 Task: Create an event for the department's knowledge-sharing session, encouraging team members to share insights, best practices, and recent learnings to foster a culture of continuous improvement on October 7th at 2 PM.
Action: Mouse moved to (45, 86)
Screenshot: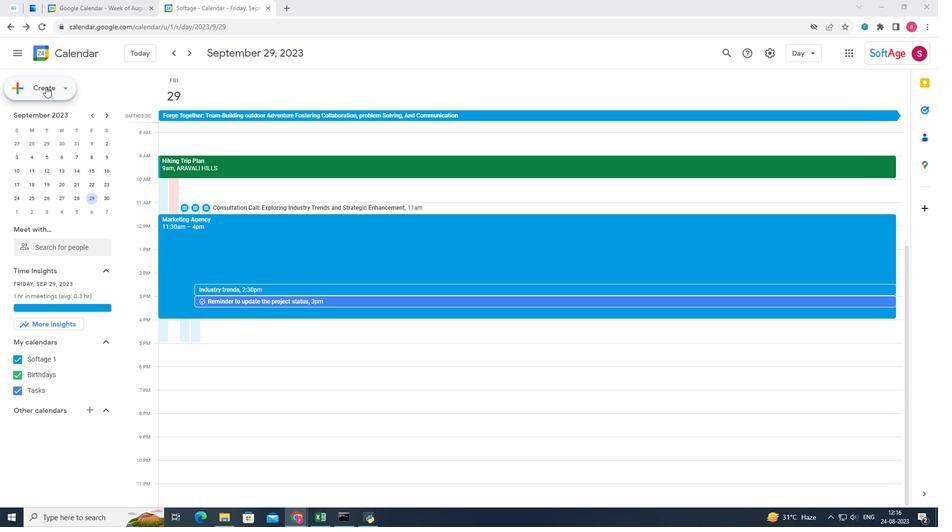 
Action: Mouse pressed left at (45, 86)
Screenshot: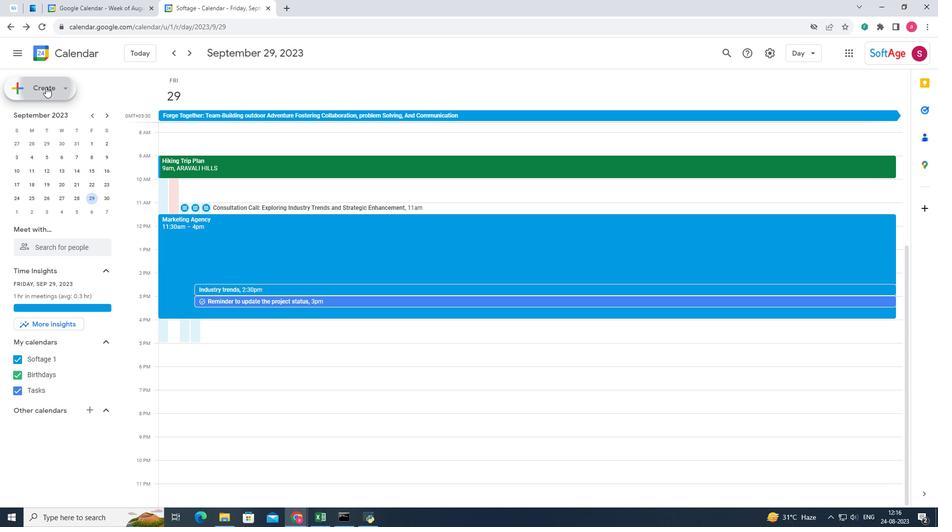 
Action: Mouse moved to (38, 121)
Screenshot: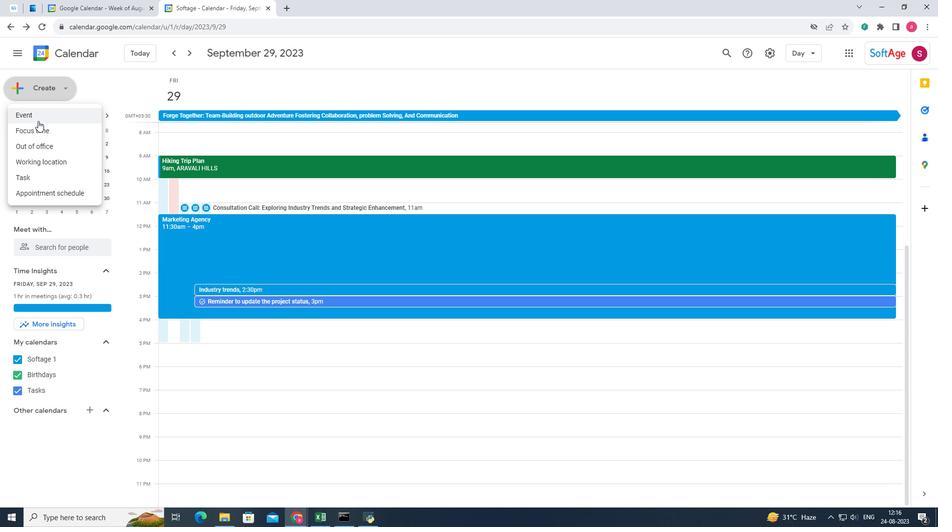 
Action: Mouse pressed left at (38, 121)
Screenshot: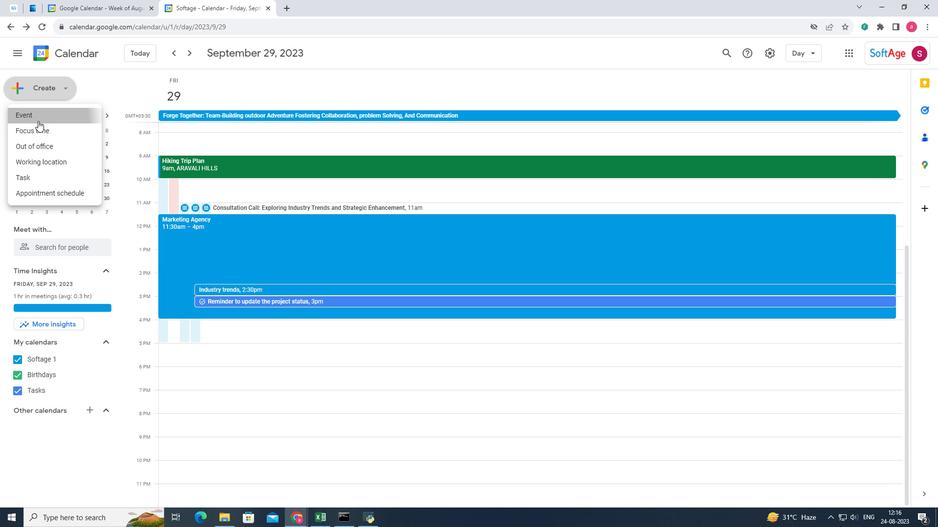 
Action: Mouse moved to (401, 182)
Screenshot: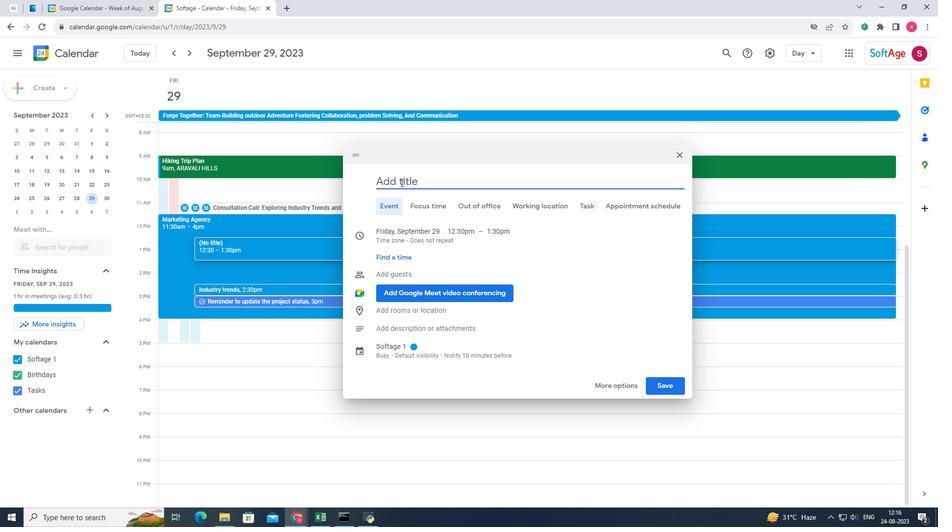 
Action: Mouse pressed left at (401, 182)
Screenshot: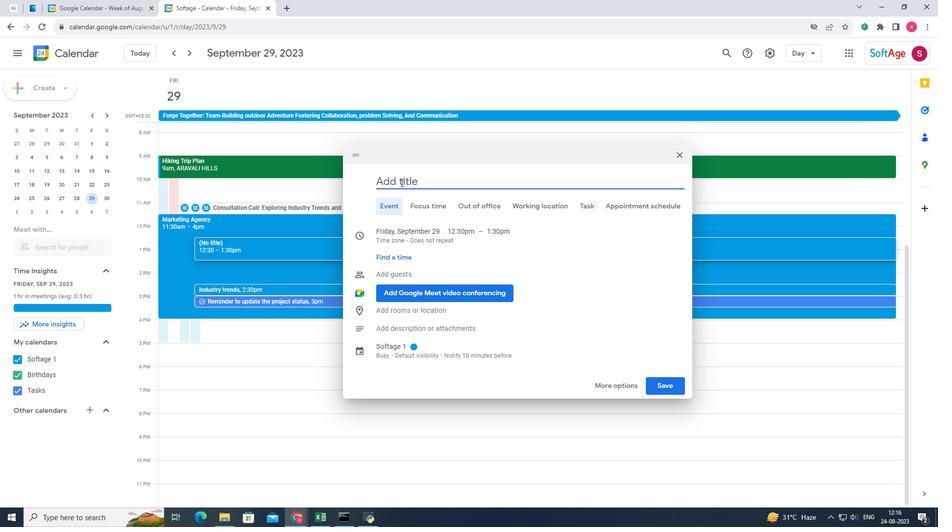 
Action: Key pressed <Key.shift>Department<Key.space><Key.shift>Knowledge<Key.space><Key.backspace>-<Key.shift><Key.shift>Sharing<Key.space><Key.shift>Session
Screenshot: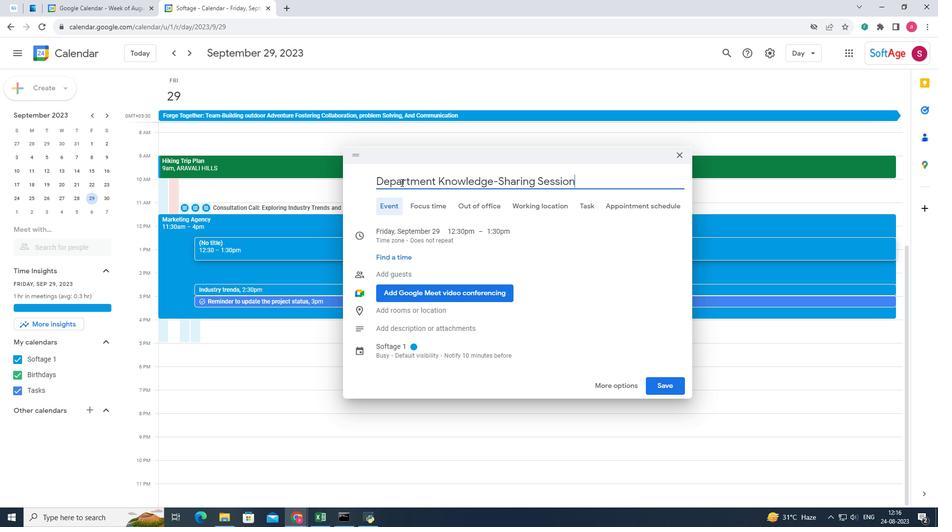
Action: Mouse moved to (416, 234)
Screenshot: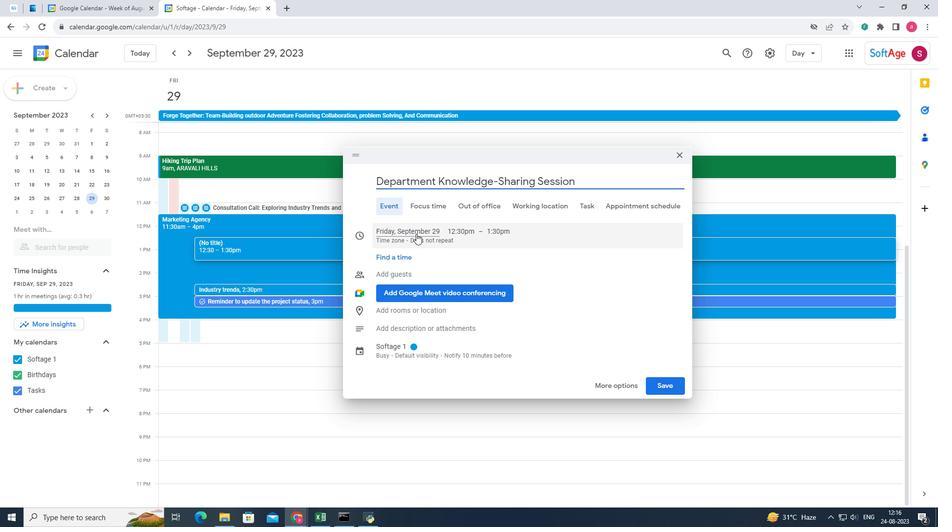 
Action: Mouse pressed left at (416, 234)
Screenshot: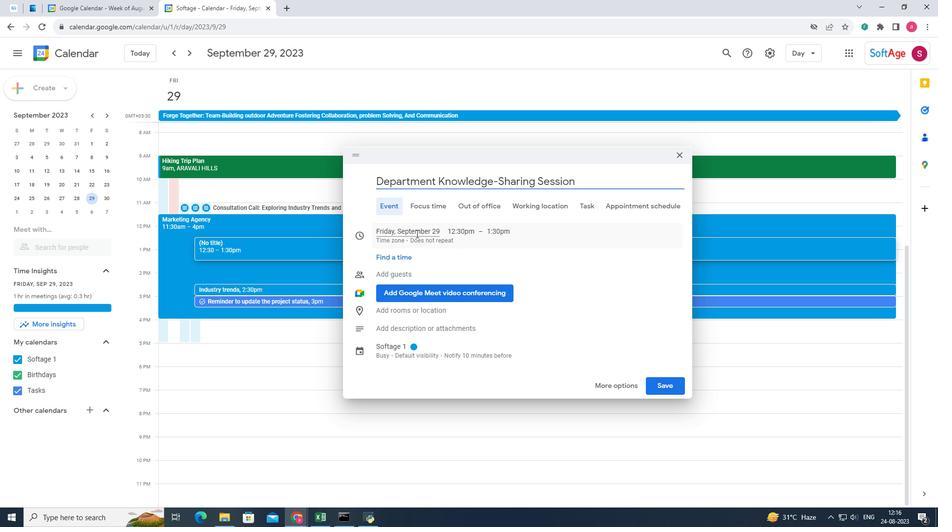
Action: Mouse moved to (492, 251)
Screenshot: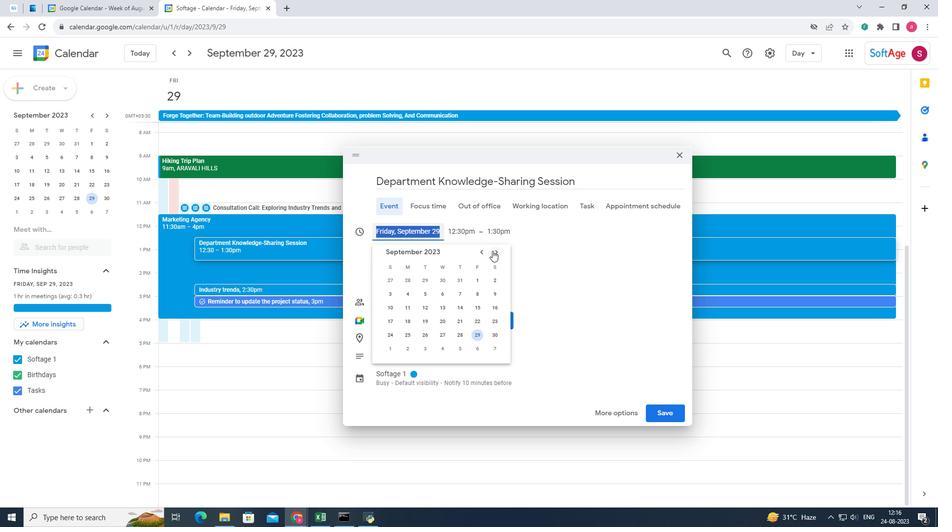 
Action: Mouse pressed left at (492, 251)
Screenshot: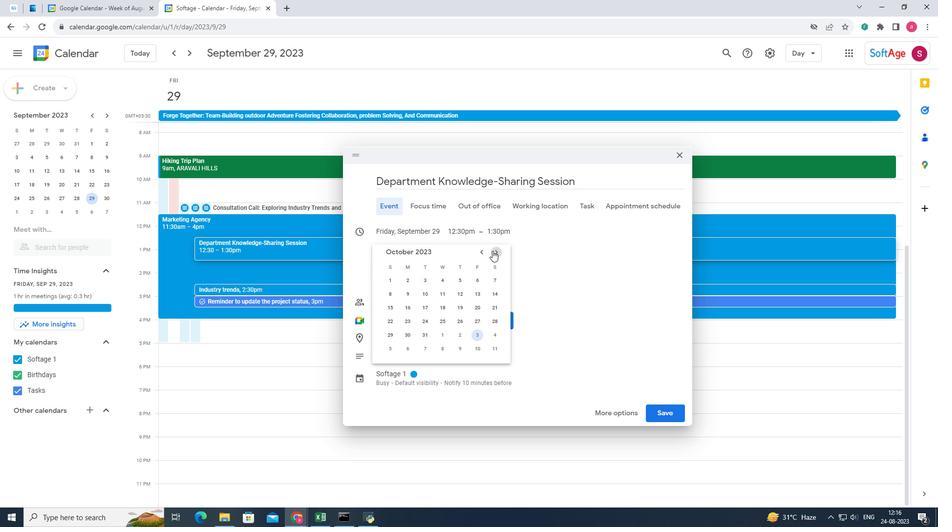 
Action: Mouse moved to (490, 283)
Screenshot: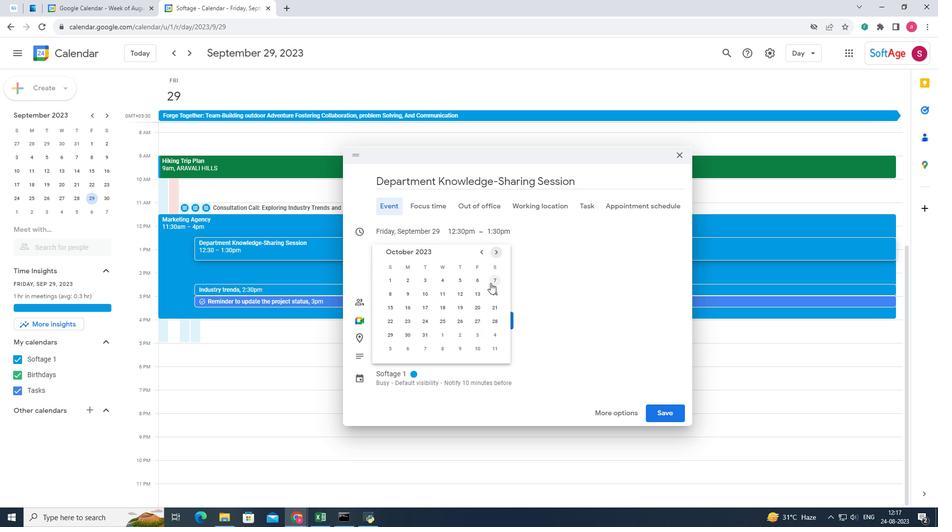 
Action: Mouse pressed left at (490, 283)
Screenshot: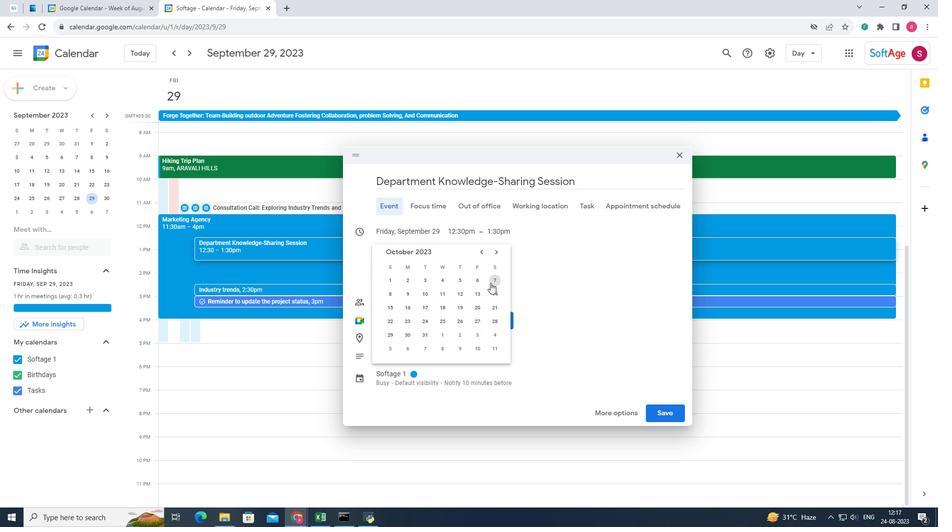 
Action: Mouse moved to (443, 233)
Screenshot: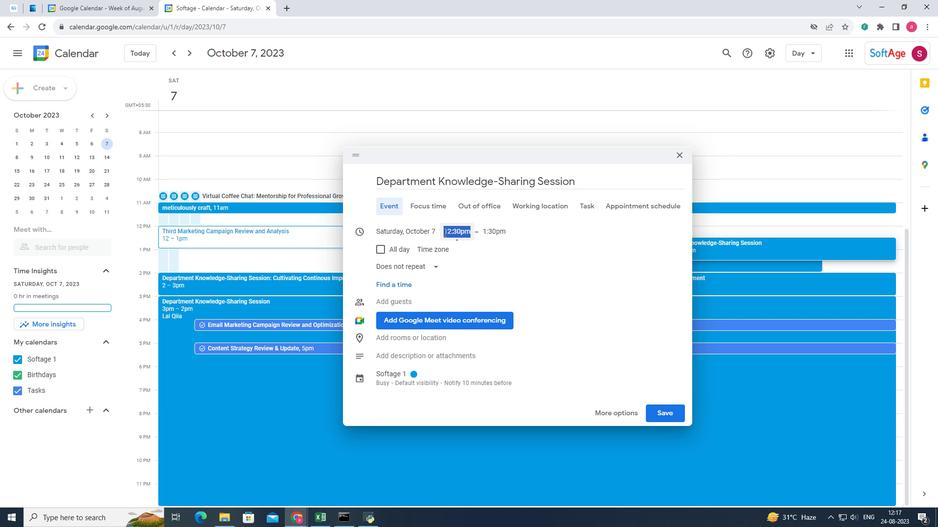 
Action: Mouse pressed left at (443, 233)
Screenshot: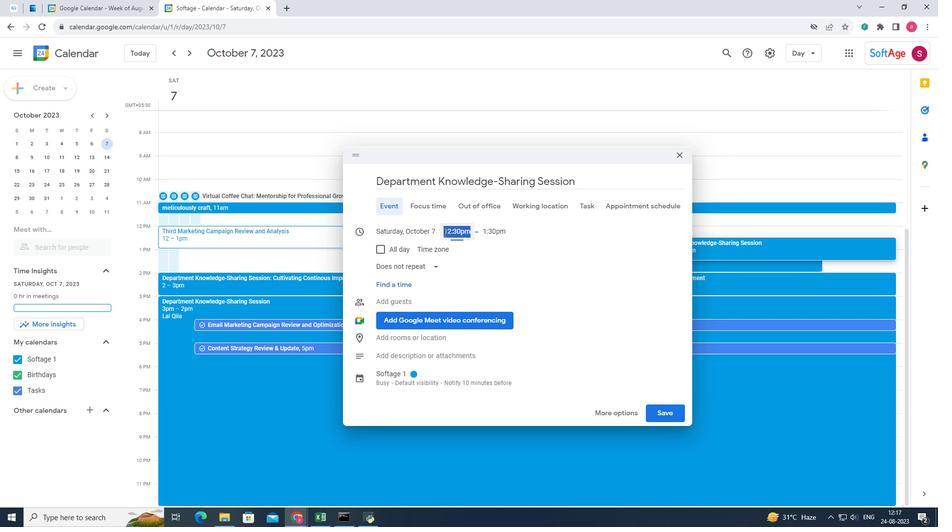 
Action: Mouse moved to (465, 282)
Screenshot: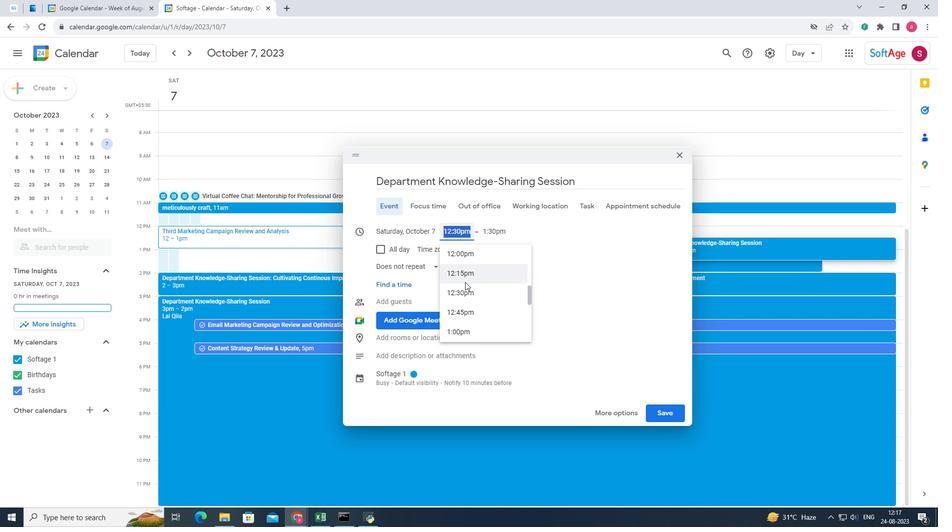 
Action: Mouse scrolled (465, 281) with delta (0, 0)
Screenshot: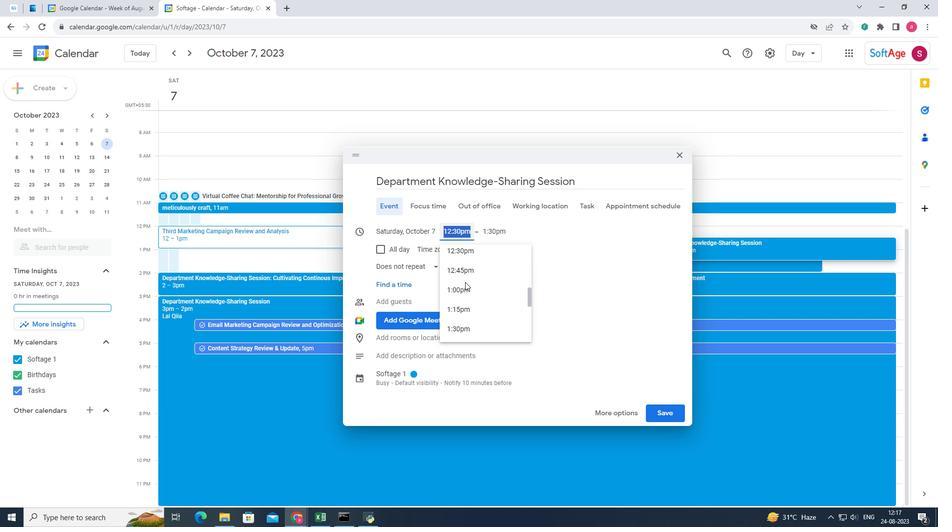 
Action: Mouse scrolled (465, 281) with delta (0, 0)
Screenshot: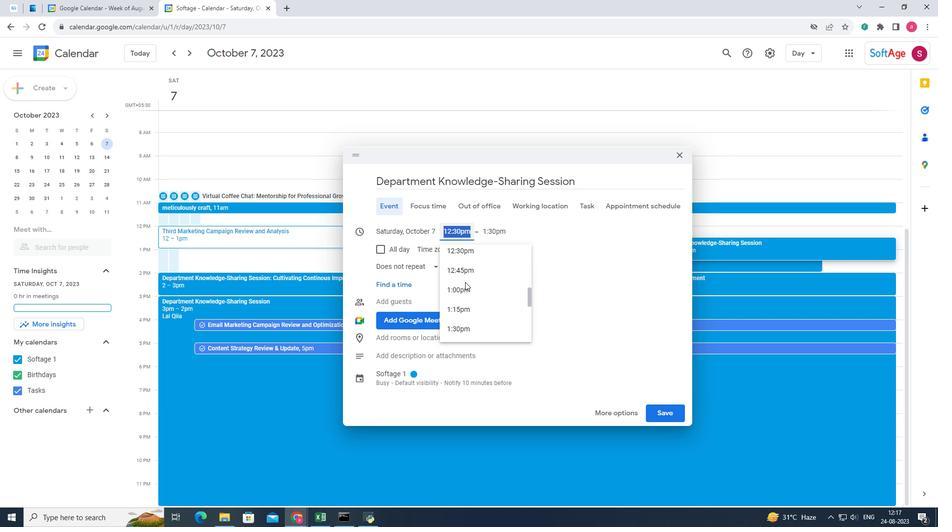 
Action: Mouse scrolled (465, 281) with delta (0, 0)
Screenshot: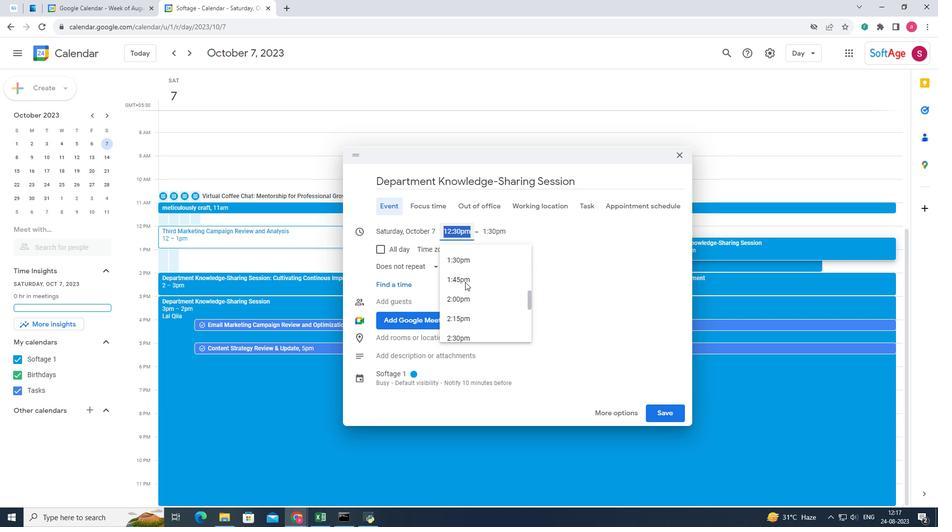 
Action: Mouse moved to (461, 264)
Screenshot: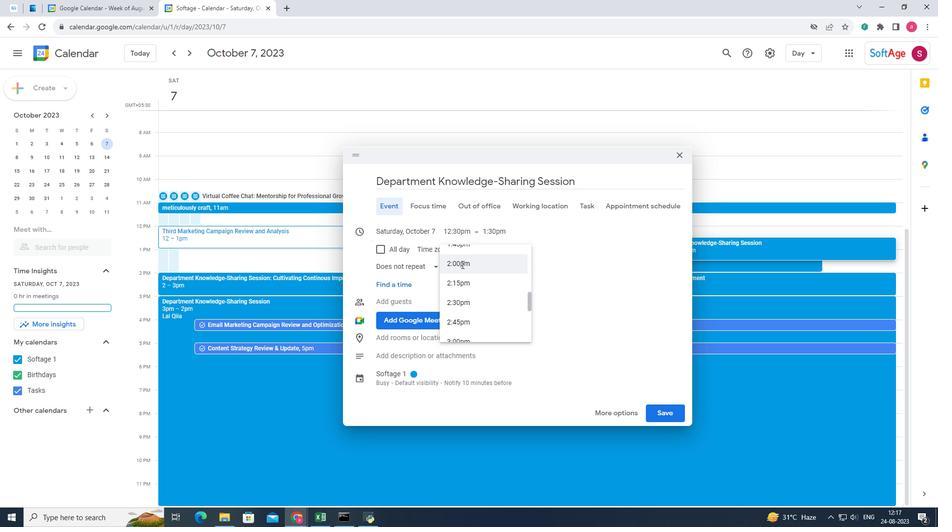 
Action: Mouse pressed left at (461, 264)
Screenshot: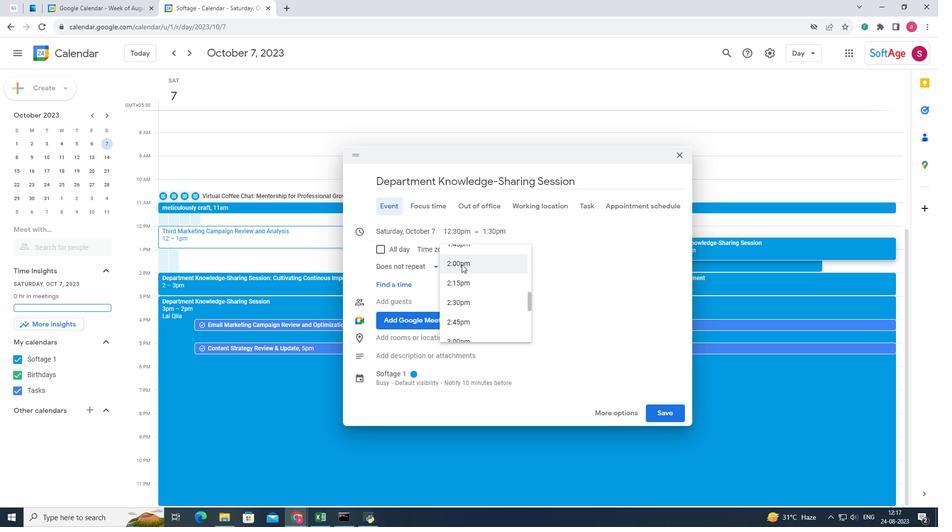 
Action: Mouse moved to (603, 411)
Screenshot: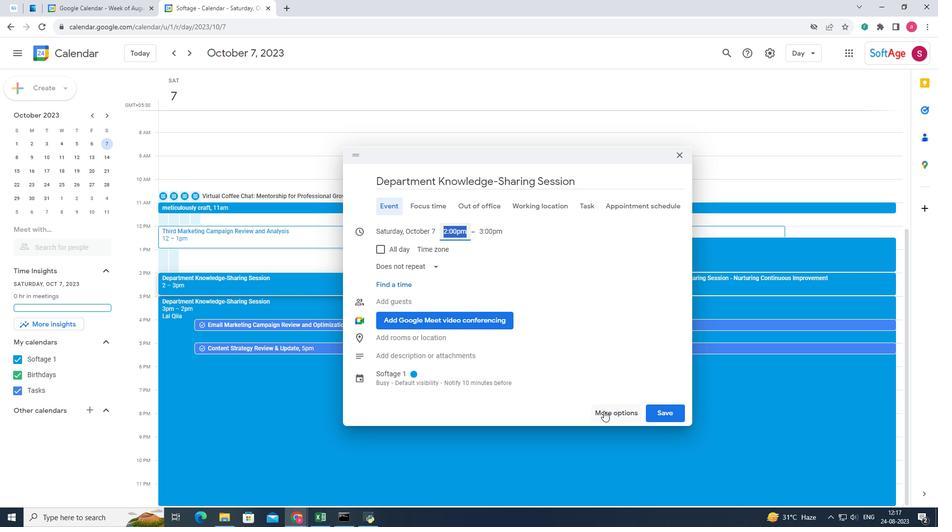 
Action: Mouse pressed left at (603, 411)
Screenshot: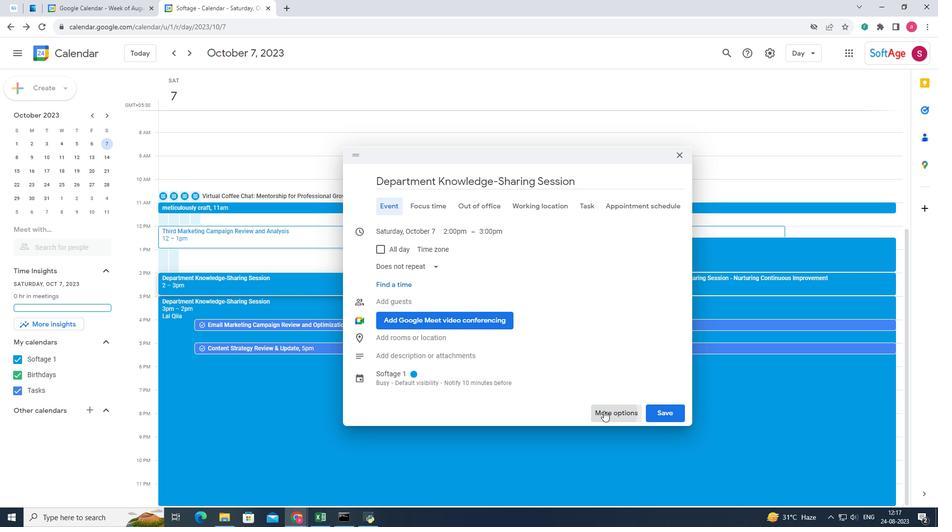 
Action: Mouse moved to (71, 190)
Screenshot: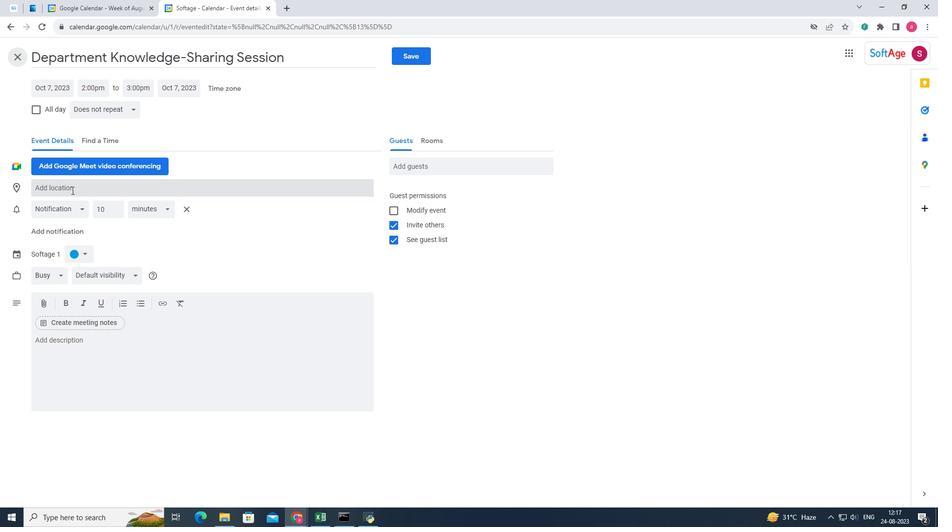 
Action: Mouse pressed left at (71, 190)
Screenshot: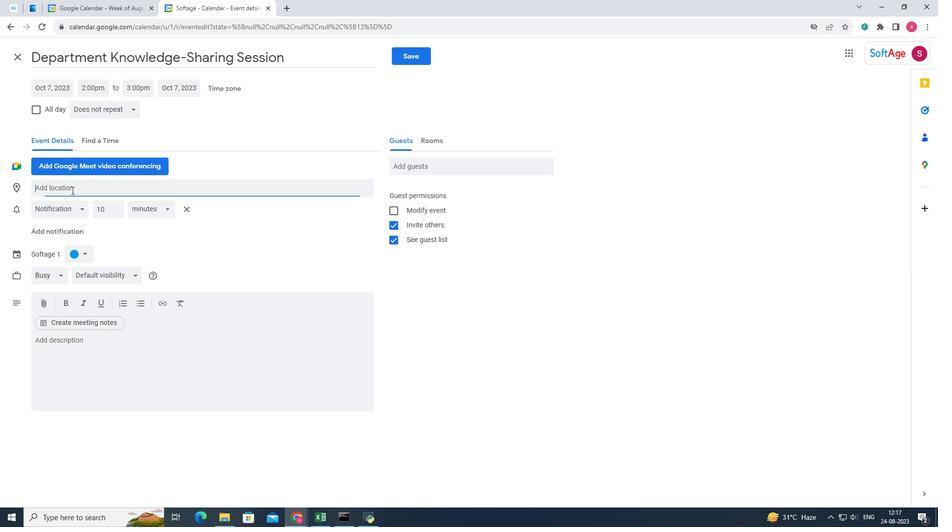 
Action: Key pressed l
Screenshot: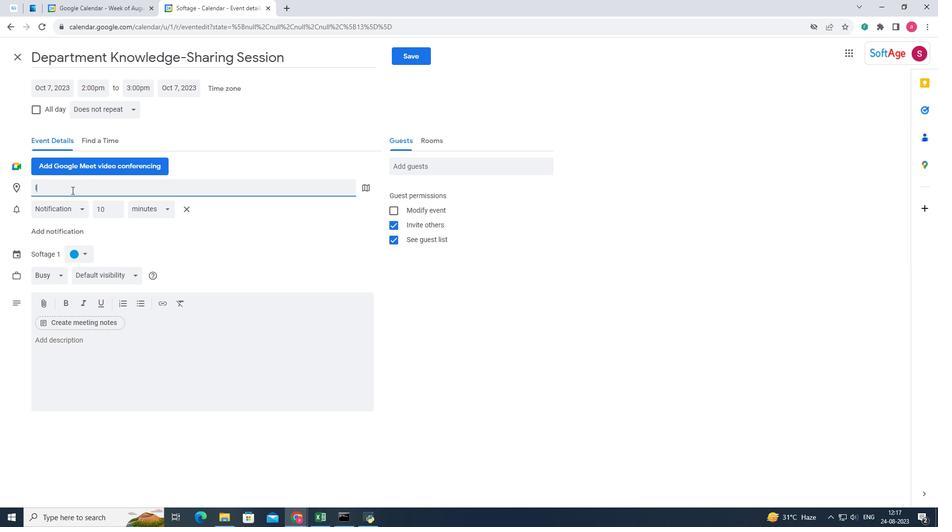 
Action: Mouse moved to (64, 218)
Screenshot: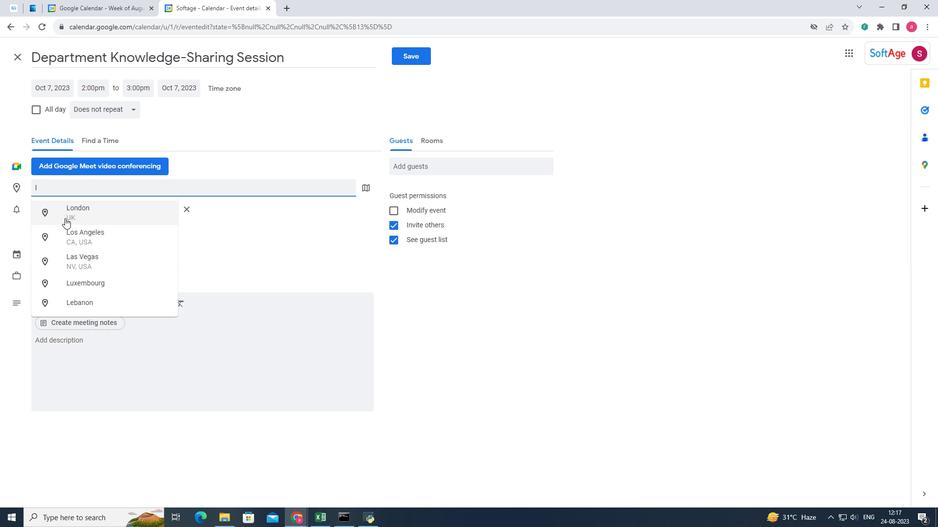 
Action: Mouse pressed left at (64, 218)
Screenshot: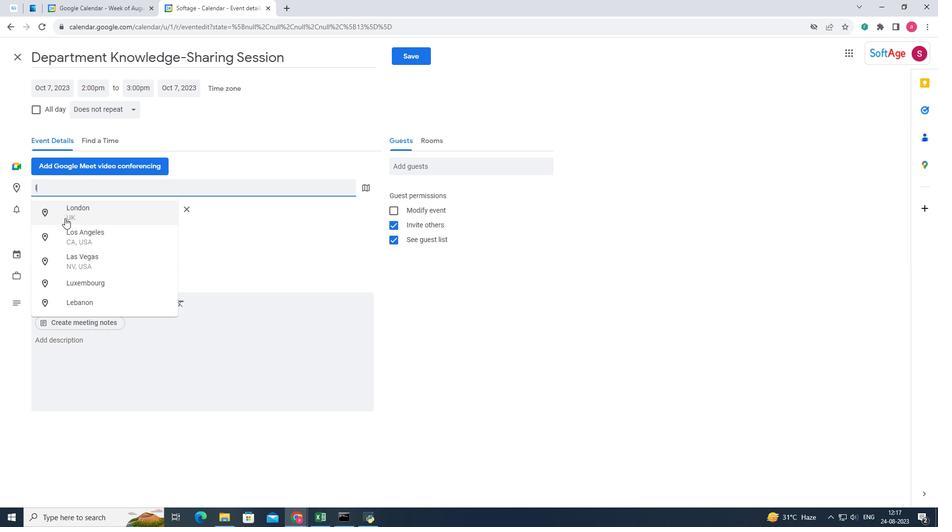
Action: Mouse moved to (44, 348)
Screenshot: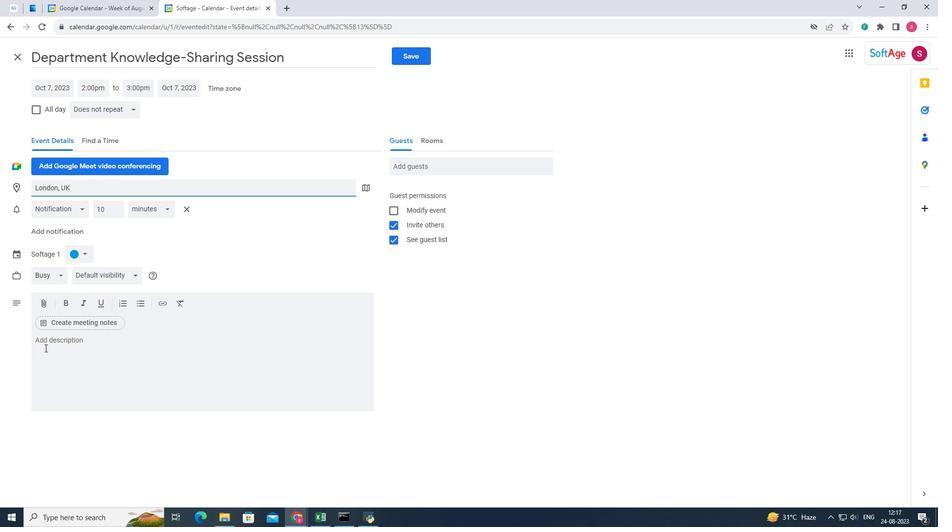 
Action: Mouse pressed left at (44, 348)
Screenshot: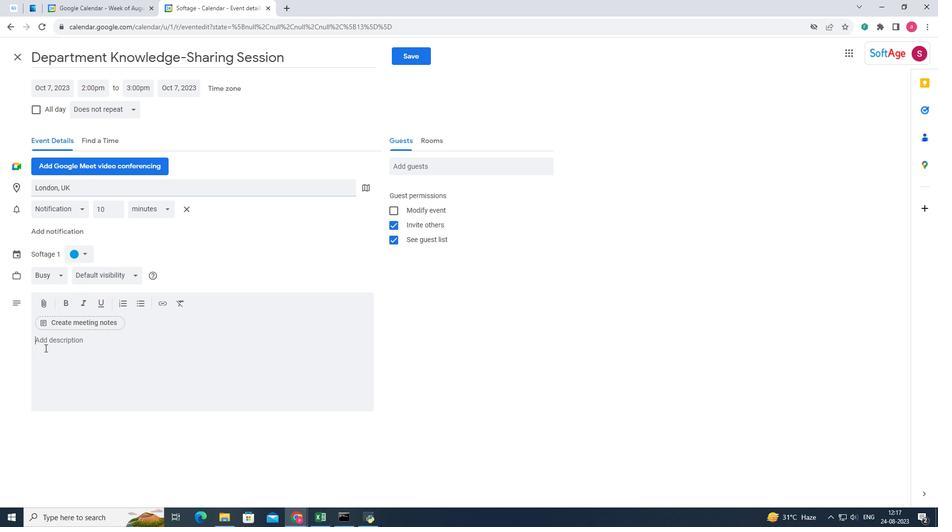 
Action: Key pressed <Key.shift>Dear<Key.space><Key.shift>Team,<Key.enter><Key.space><Key.space><Key.space><Key.shift>We're<Key.space>
Screenshot: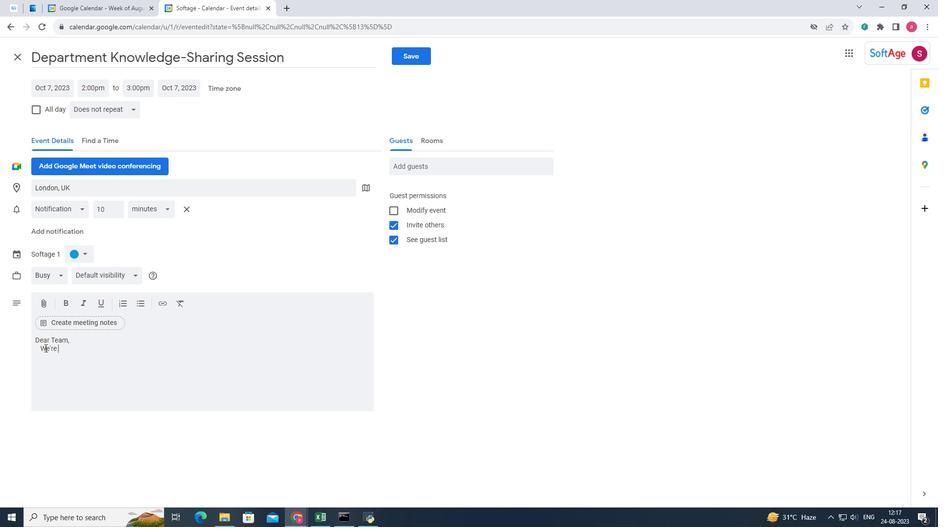 
Action: Mouse moved to (111, 291)
Screenshot: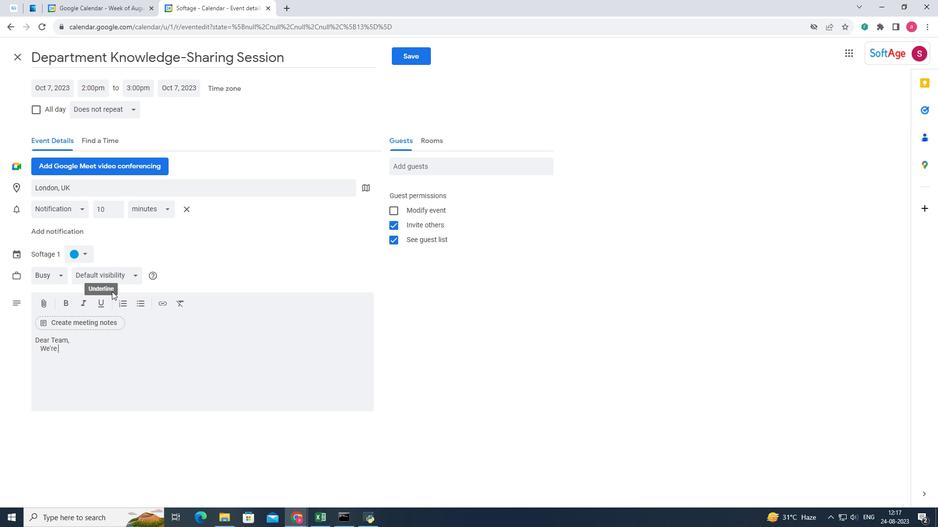 
Action: Key pressed excited<Key.space>to<Key.space>announce<Key.space>an<Key.space>upcoming<Key.space>event<Key.space>that<Key.space>holds<Key.space>the<Key.space>potential<Key.space>to<Key.space>elevate<Key.space>our<Key.space>collective<Key.space>expertise<Key.space>and<Key.space>drive<Key.space>continou<Key.backspace><Key.backspace><Key.backspace>uous<Key.space><Key.backspace><Key.backspace><Key.backspace><Key.backspace><Key.backspace>no<Key.backspace>uous<Key.space>improvement<Key.space>within<Key.space>our<Key.space>department.<Key.space><Key.shift>In<Key.space>our<Key.space>journey<Key.space>towards<Key.space>excellence,<Key.space>the<Key.space>invaluable<Key.space>insights,<Key.space>best<Key.space>practices,<Key.space>and<Key.space>recent<Key.space>learning<Key.space>that<Key.space>each<Key.space>team<Key.space>members<Key.space>brings<Key.space>to<Key.space>table<Key.space>are<Key.space>our<Key.space>greatest<Key.space>assests.
Screenshot: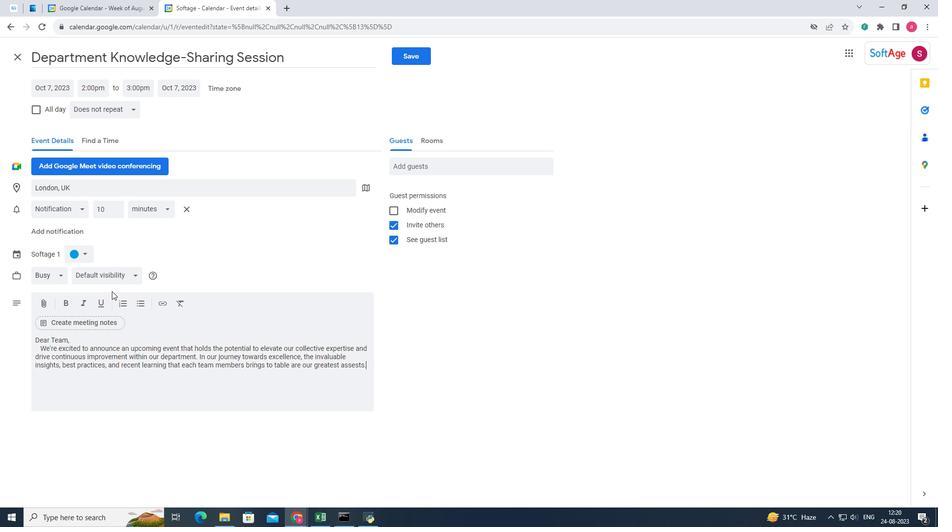 
Action: Mouse moved to (119, 363)
Screenshot: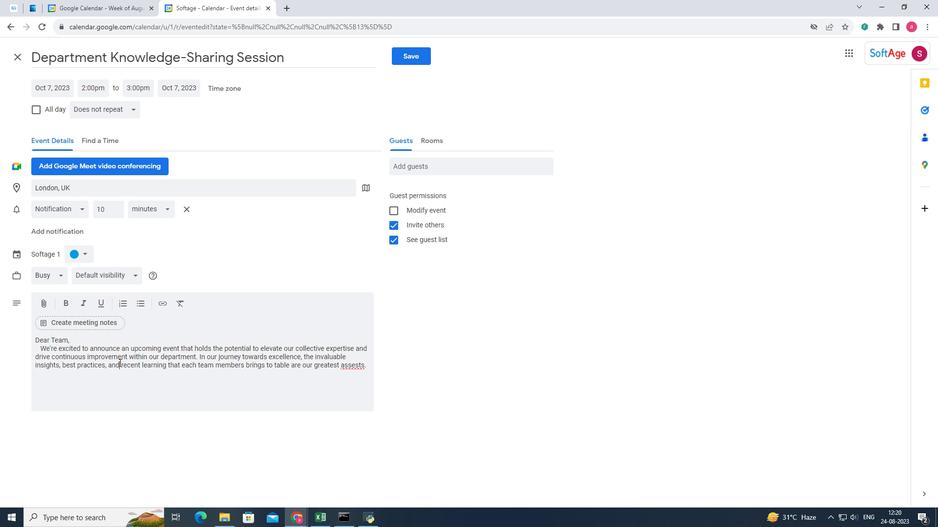 
Action: Mouse pressed left at (119, 363)
Screenshot: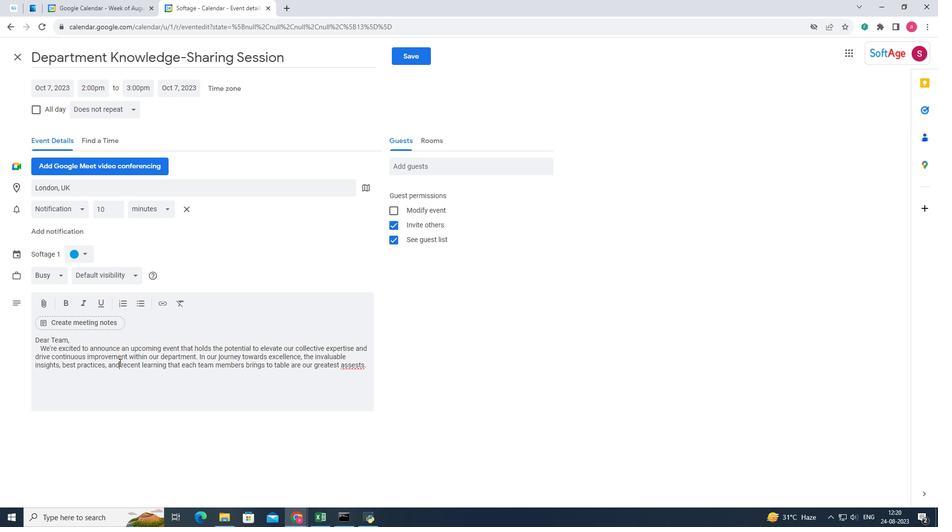 
Action: Mouse pressed left at (119, 363)
Screenshot: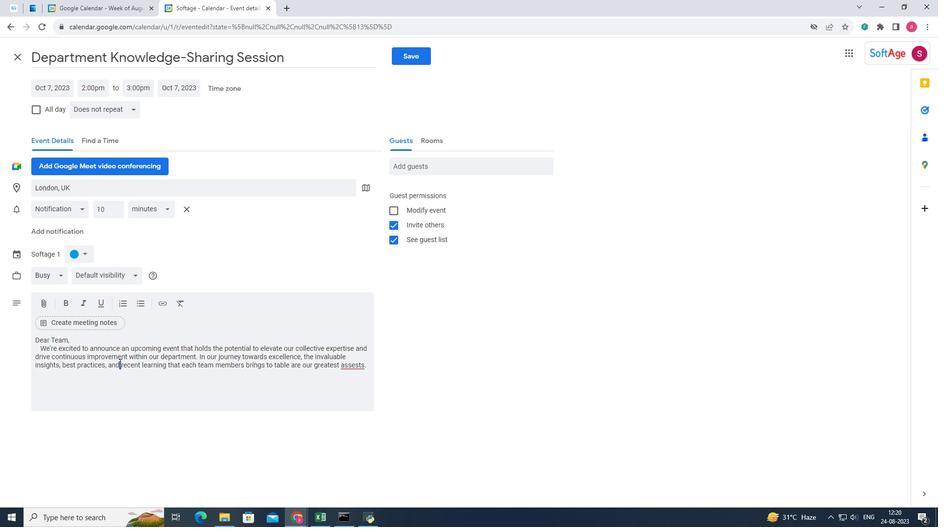 
Action: Mouse pressed left at (119, 363)
Screenshot: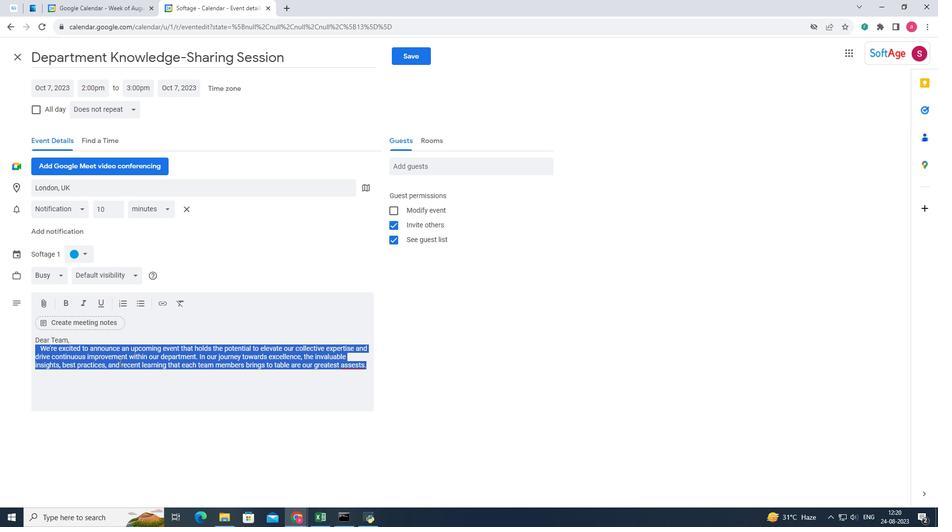 
Action: Key pressed ctrl+A
Screenshot: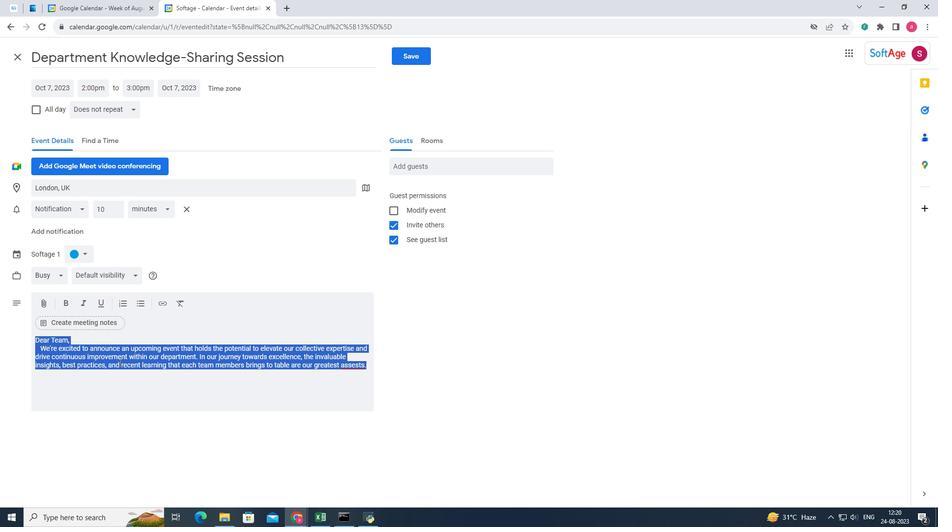
Action: Mouse moved to (86, 307)
Screenshot: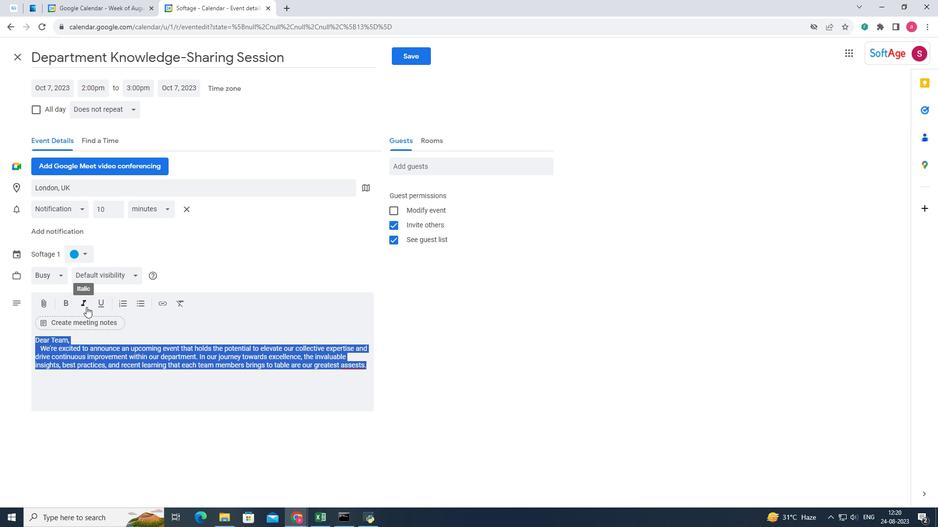 
Action: Mouse pressed left at (86, 307)
Screenshot: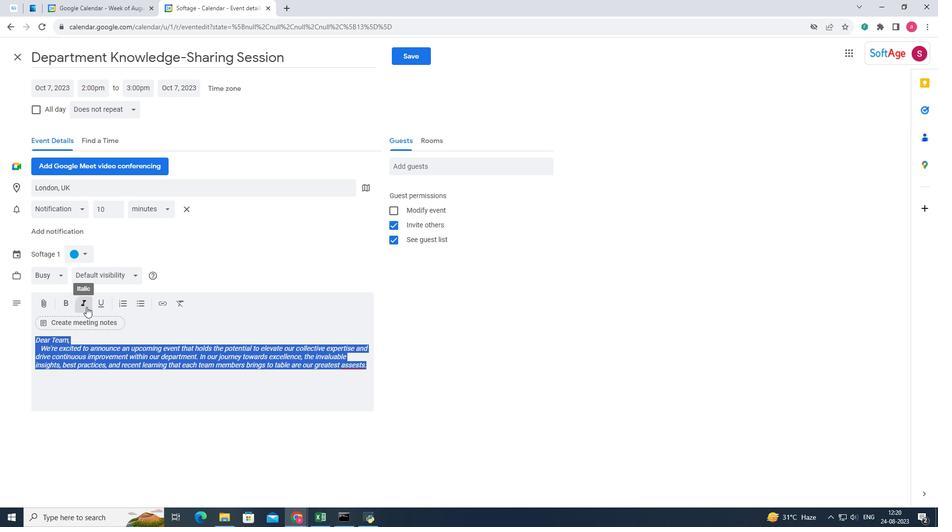 
Action: Mouse moved to (124, 398)
Screenshot: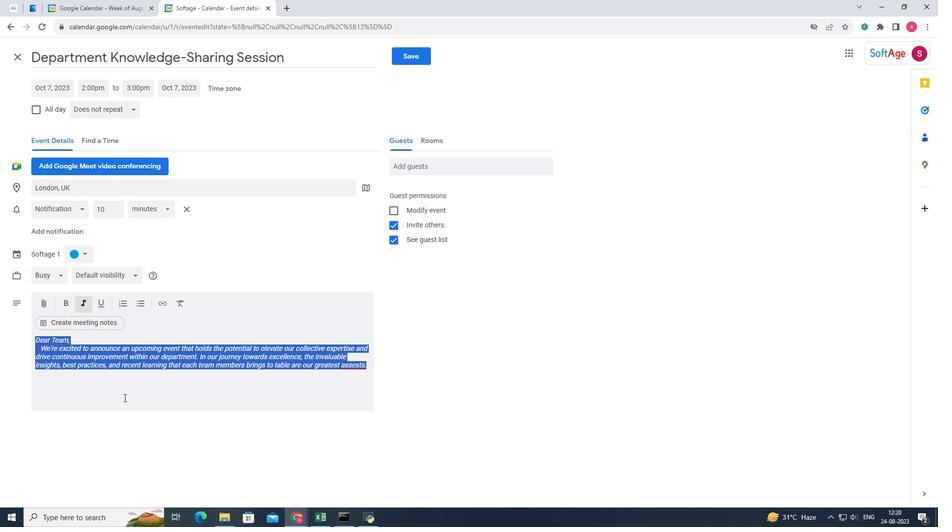 
Action: Mouse pressed left at (124, 398)
Screenshot: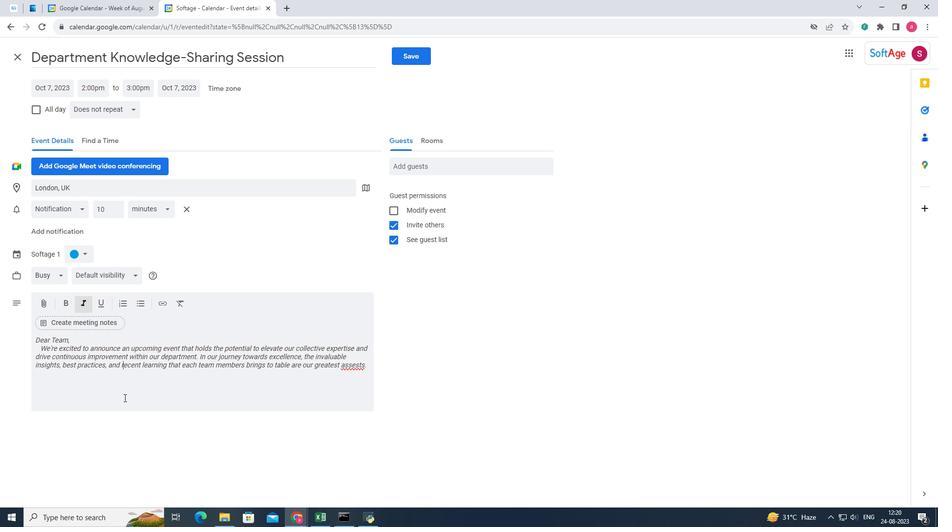 
Action: Mouse moved to (399, 54)
Screenshot: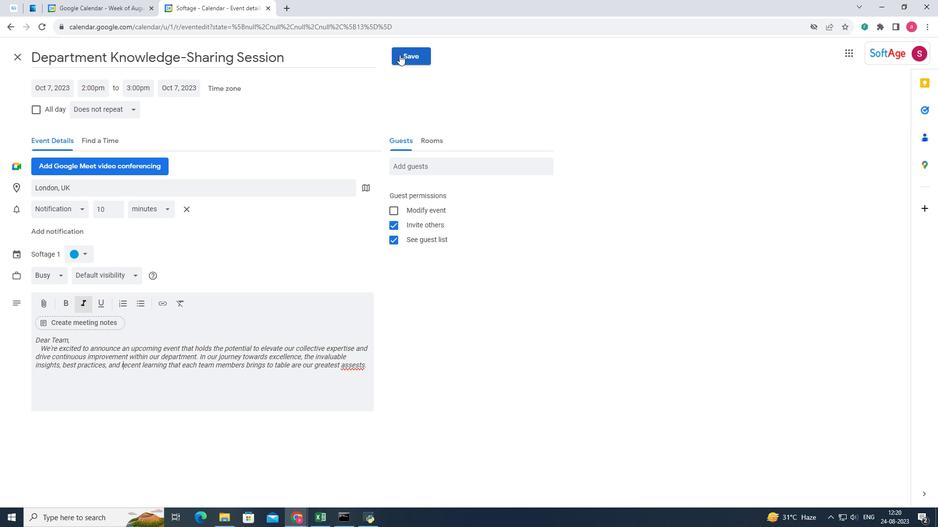 
Action: Mouse pressed left at (399, 54)
Screenshot: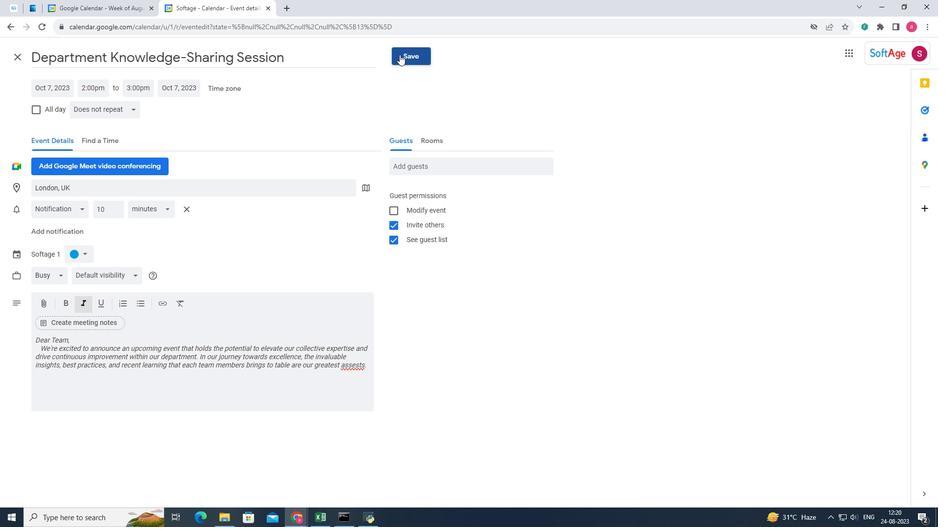 
Action: Mouse moved to (306, 246)
Screenshot: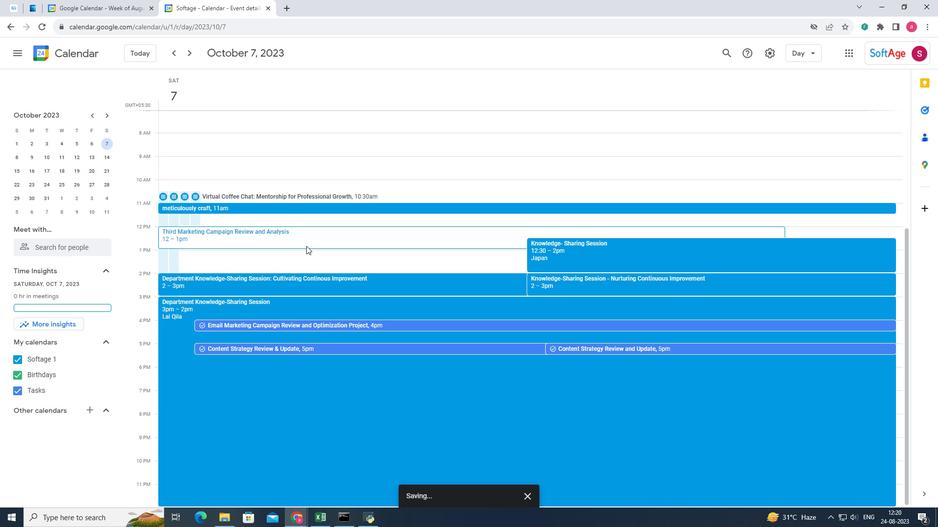 
